 Task: Sort the products in the category "Plants" by best match.
Action: Mouse moved to (242, 126)
Screenshot: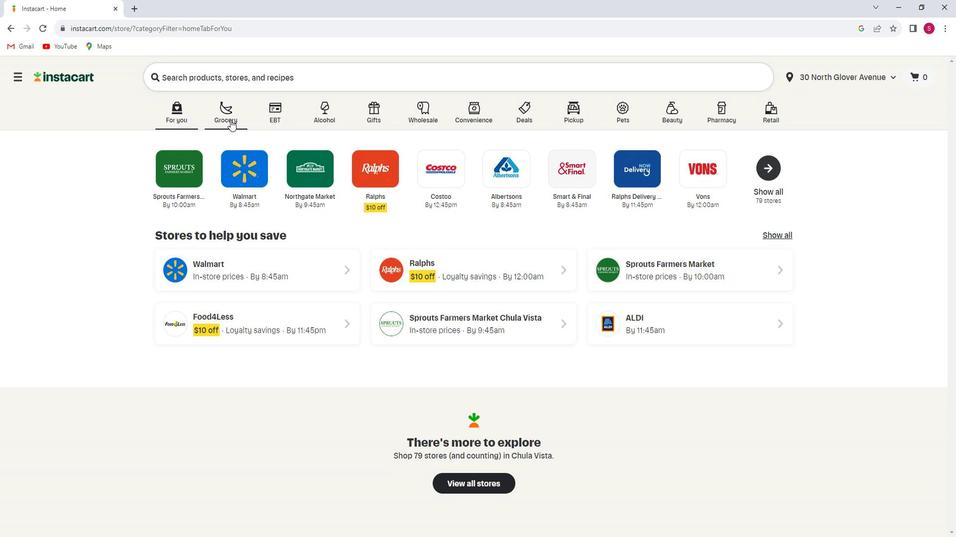 
Action: Mouse pressed left at (242, 126)
Screenshot: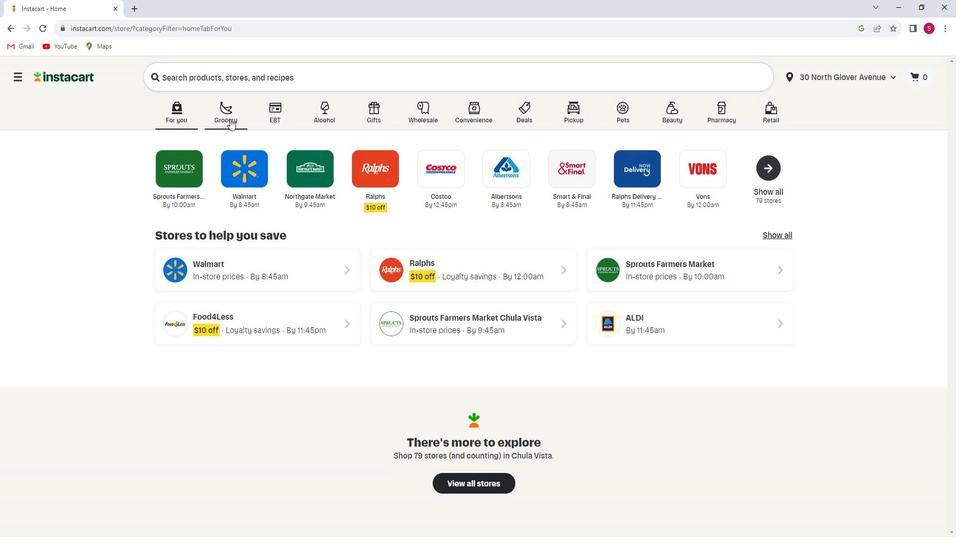 
Action: Mouse moved to (255, 305)
Screenshot: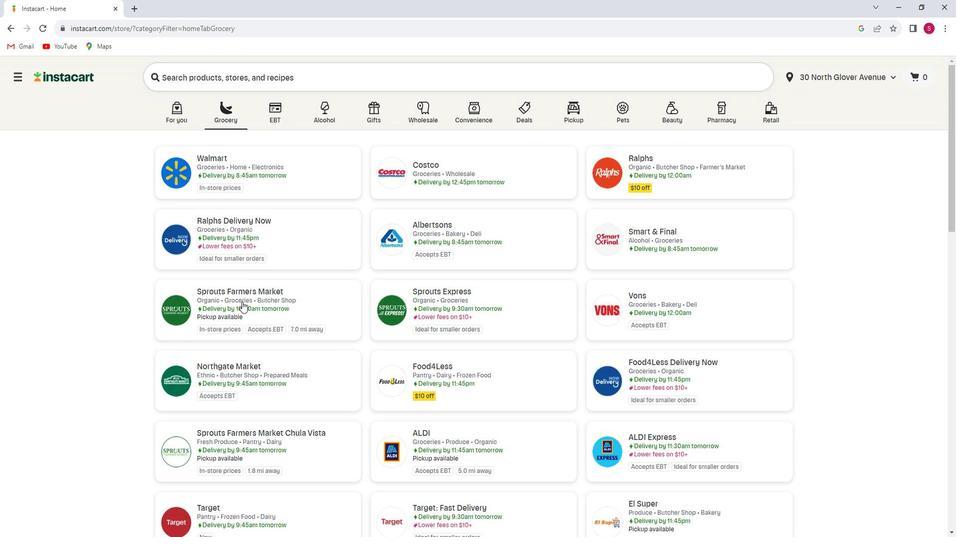 
Action: Mouse pressed left at (255, 305)
Screenshot: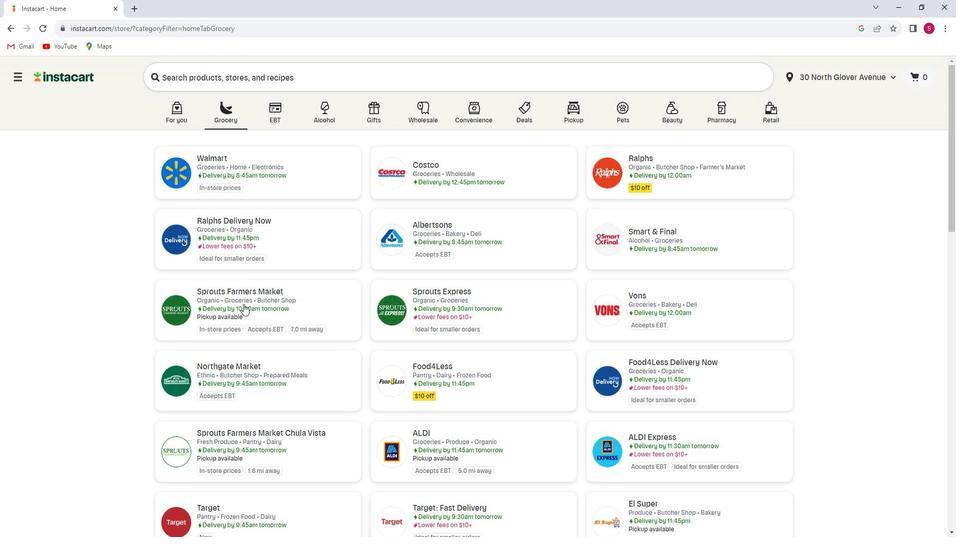 
Action: Mouse moved to (81, 352)
Screenshot: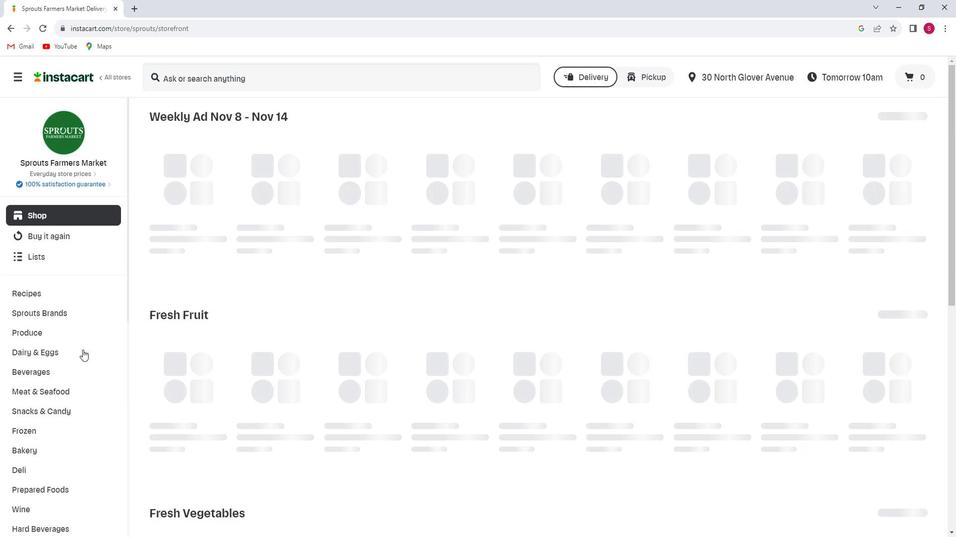 
Action: Mouse scrolled (81, 351) with delta (0, 0)
Screenshot: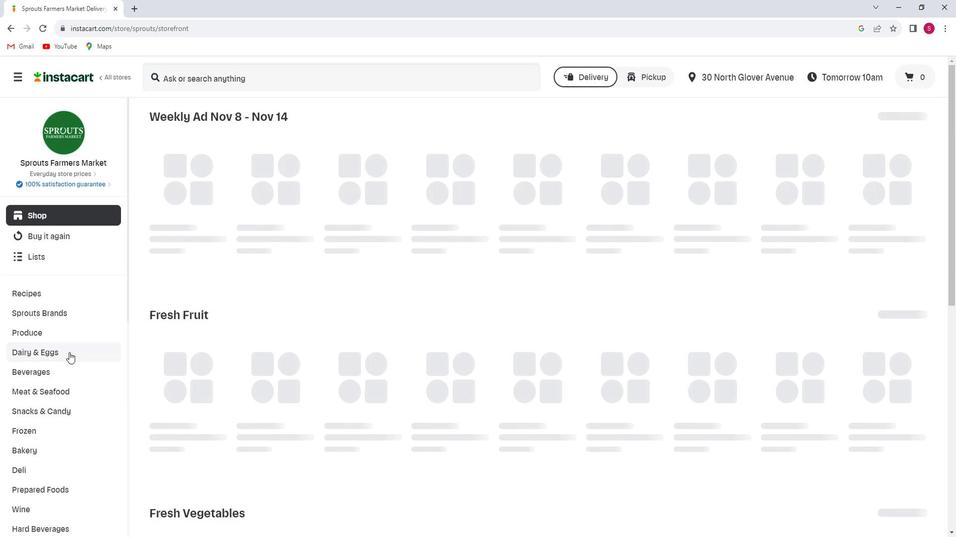 
Action: Mouse scrolled (81, 351) with delta (0, 0)
Screenshot: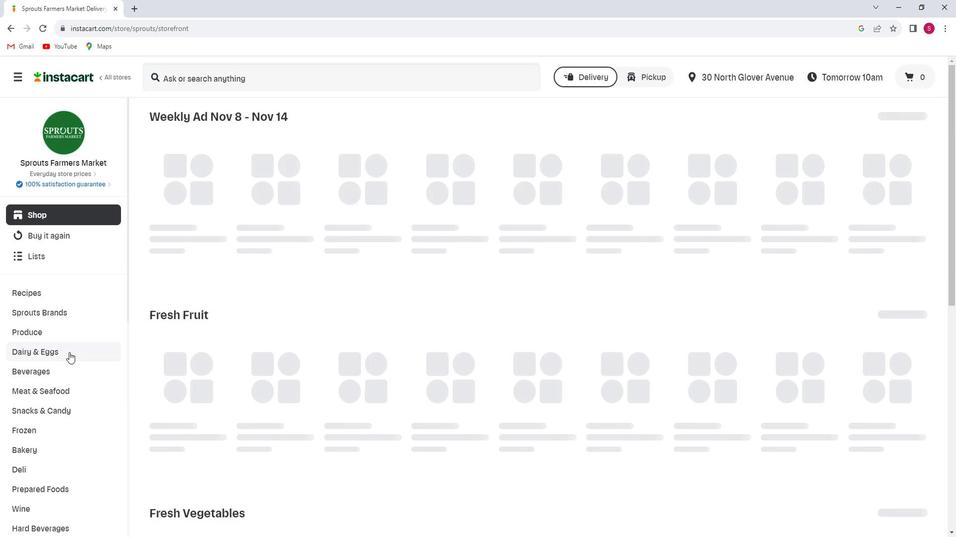 
Action: Mouse scrolled (81, 351) with delta (0, 0)
Screenshot: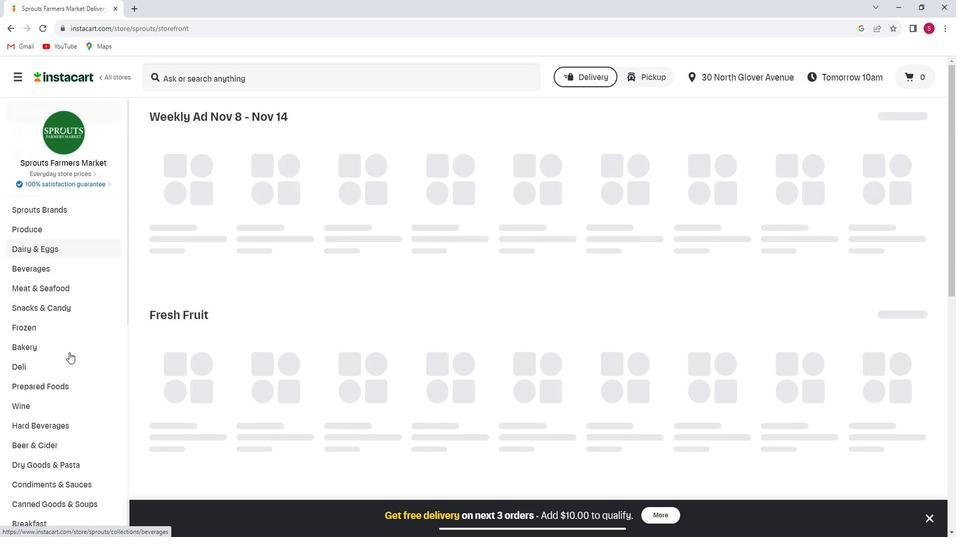 
Action: Mouse scrolled (81, 351) with delta (0, 0)
Screenshot: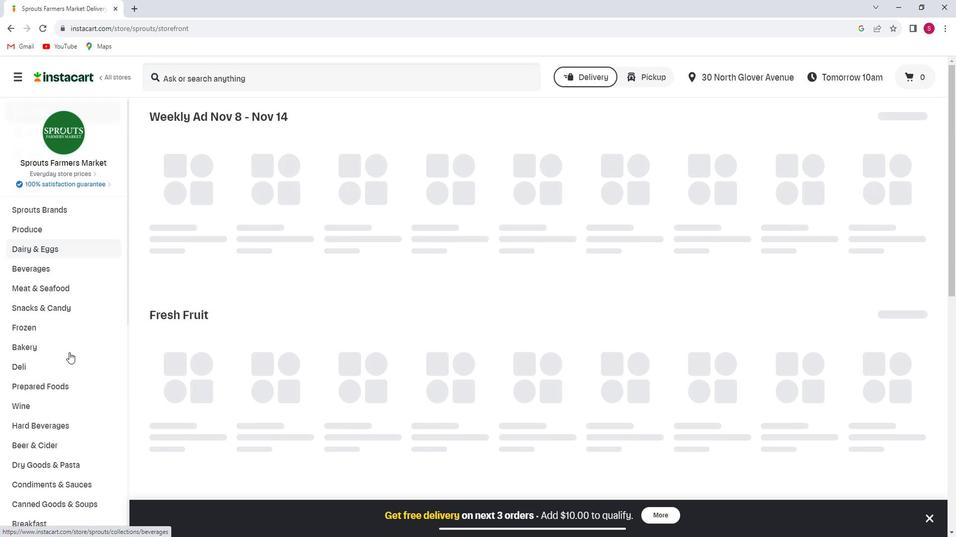 
Action: Mouse scrolled (81, 351) with delta (0, 0)
Screenshot: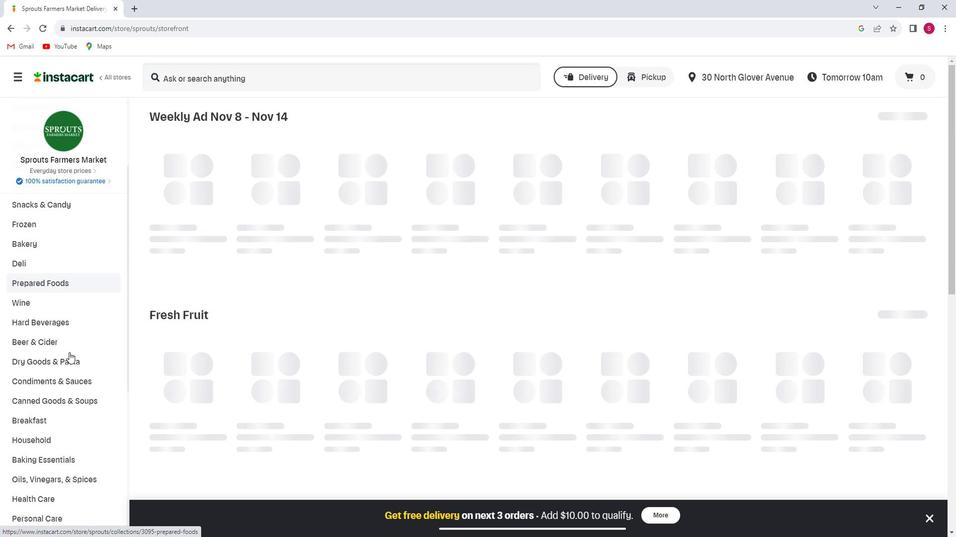 
Action: Mouse scrolled (81, 351) with delta (0, 0)
Screenshot: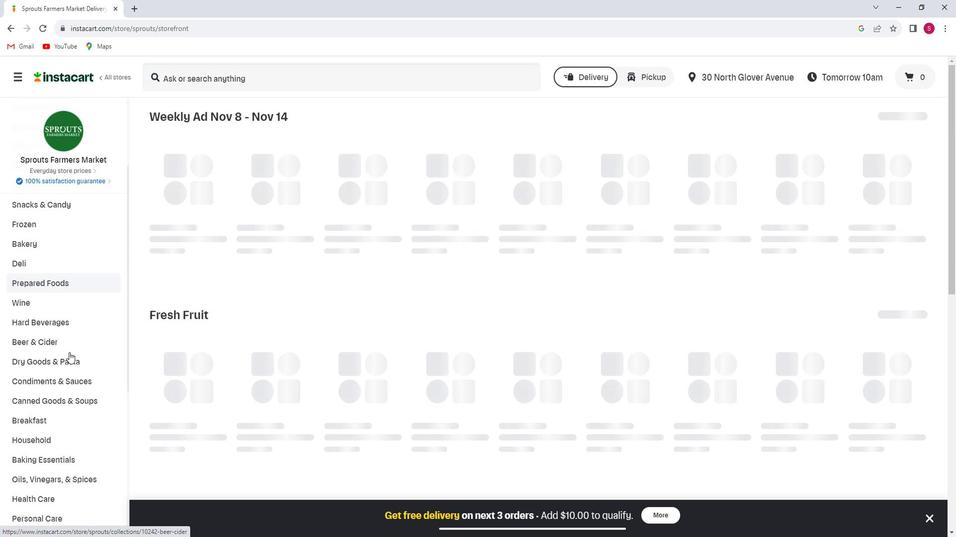 
Action: Mouse scrolled (81, 351) with delta (0, 0)
Screenshot: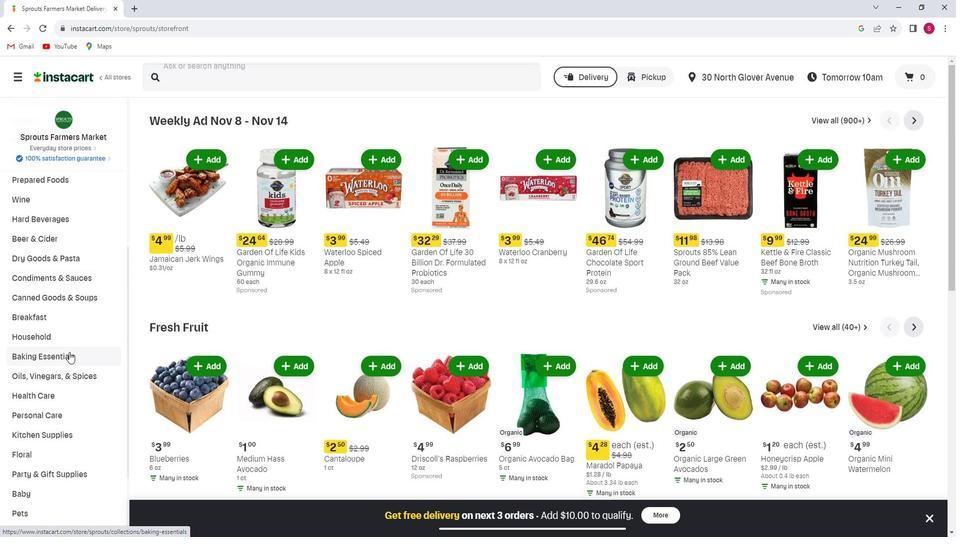 
Action: Mouse moved to (71, 383)
Screenshot: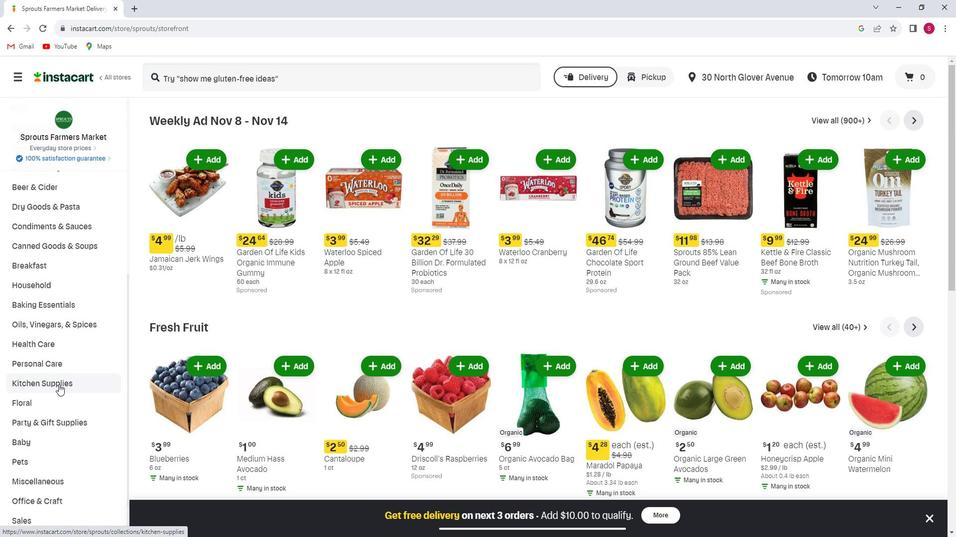 
Action: Mouse scrolled (71, 382) with delta (0, 0)
Screenshot: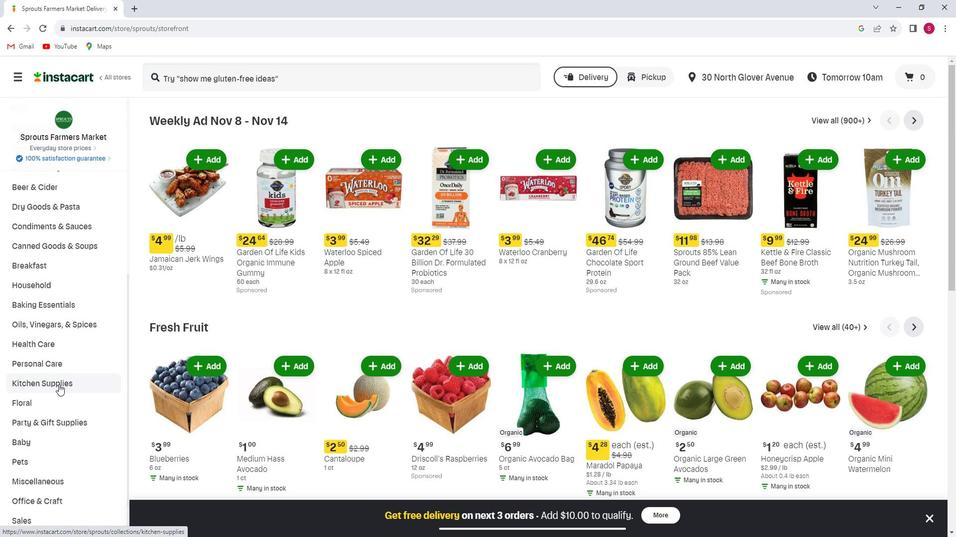
Action: Mouse moved to (79, 351)
Screenshot: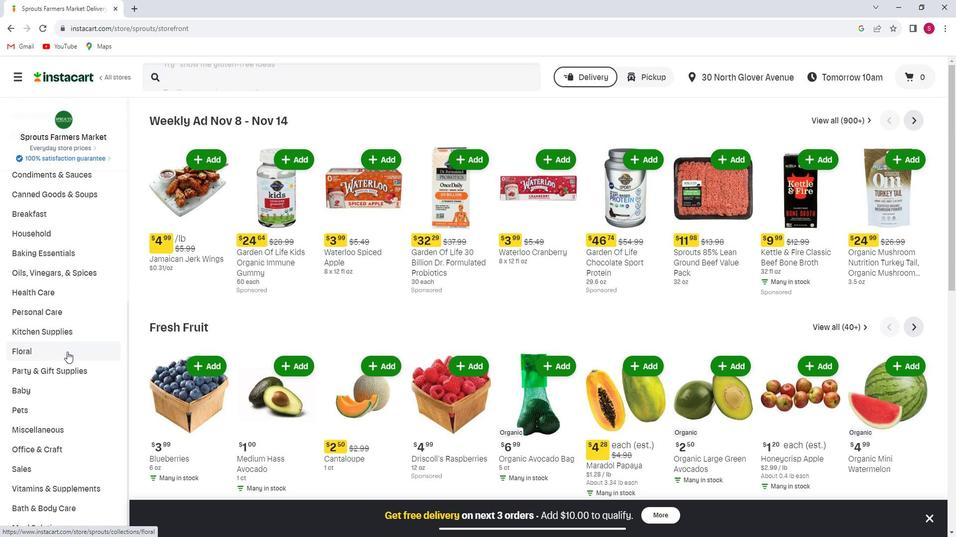 
Action: Mouse pressed left at (79, 351)
Screenshot: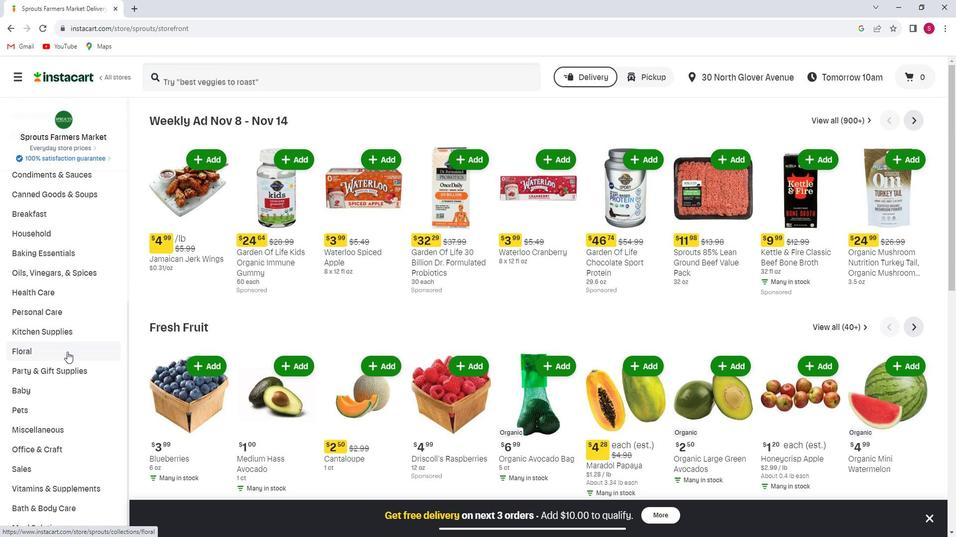 
Action: Mouse moved to (60, 384)
Screenshot: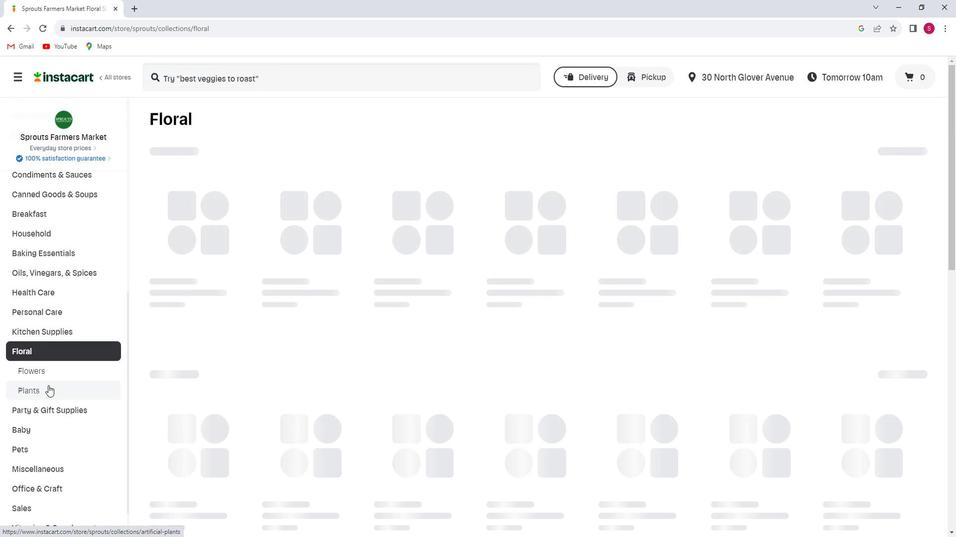 
Action: Mouse pressed left at (60, 384)
Screenshot: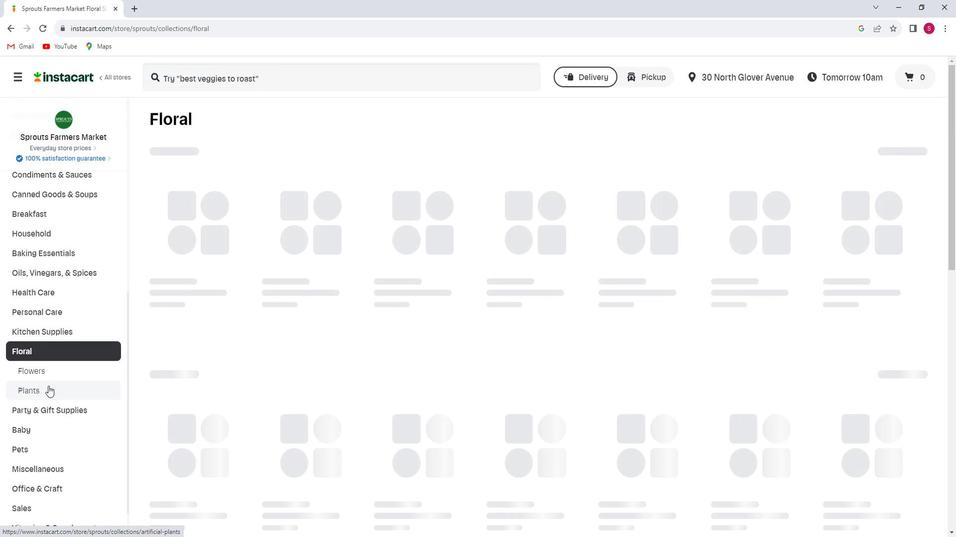 
Action: Mouse moved to (903, 161)
Screenshot: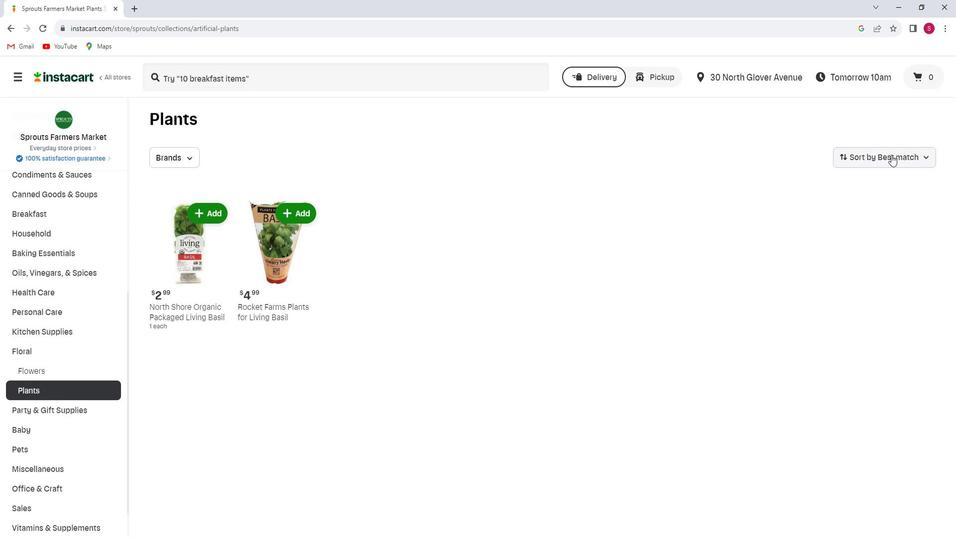 
Action: Mouse pressed left at (903, 161)
Screenshot: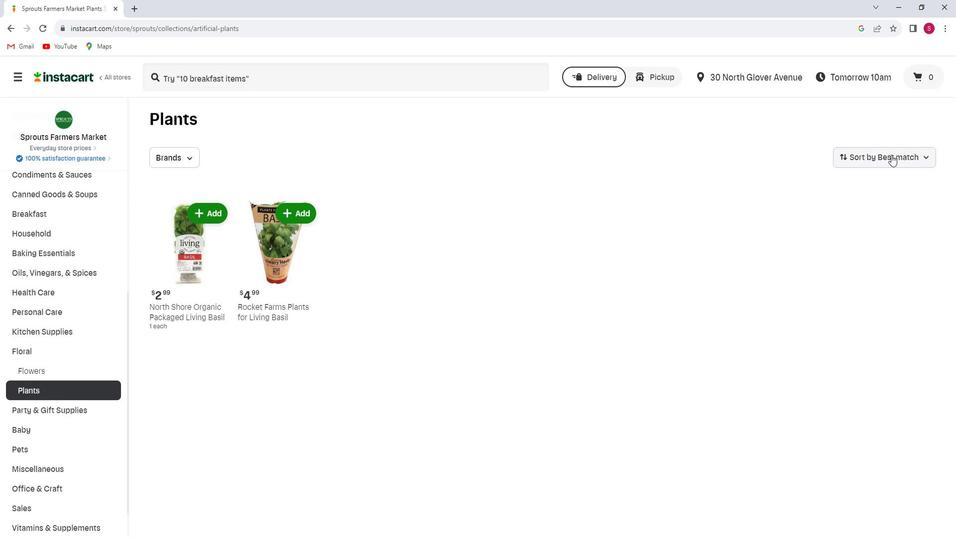 
Action: Mouse moved to (885, 194)
Screenshot: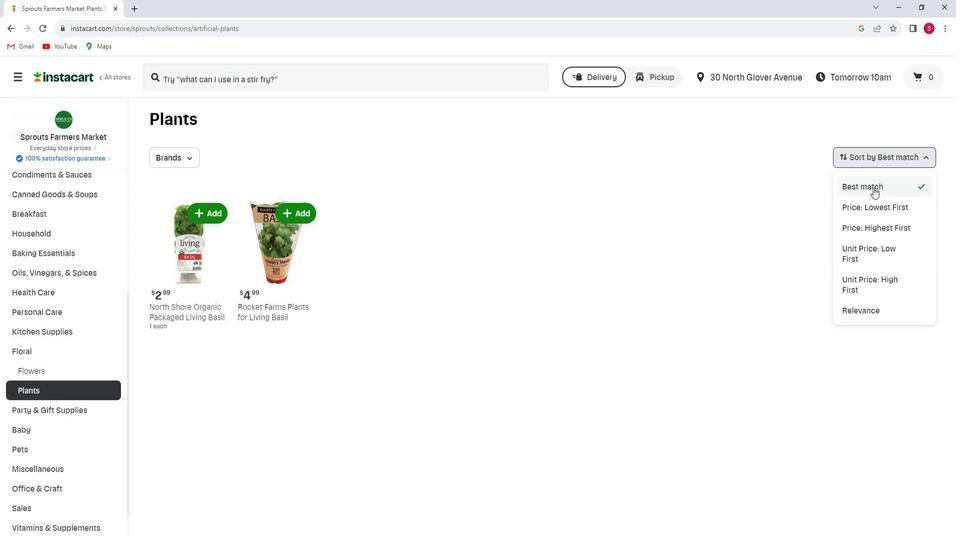 
Action: Mouse pressed left at (885, 194)
Screenshot: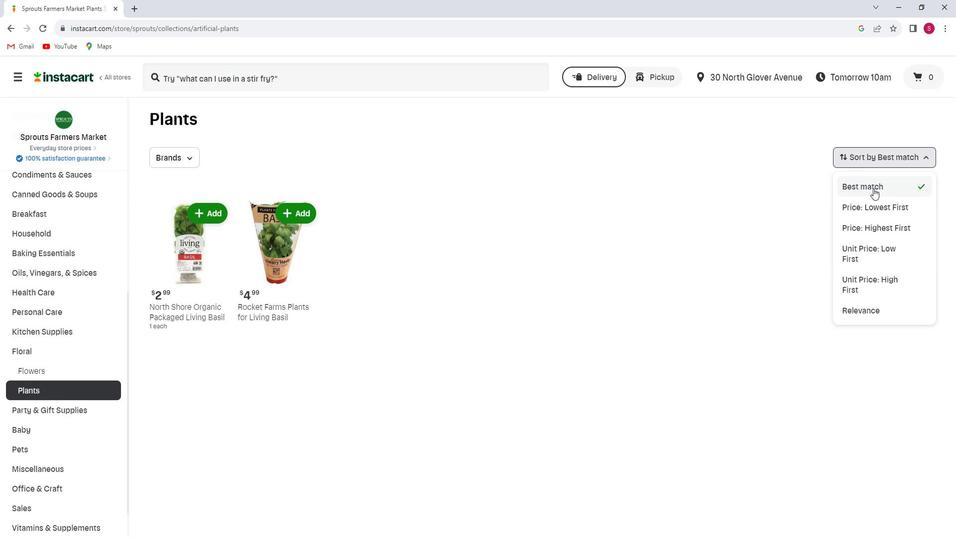 
Action: Mouse moved to (858, 205)
Screenshot: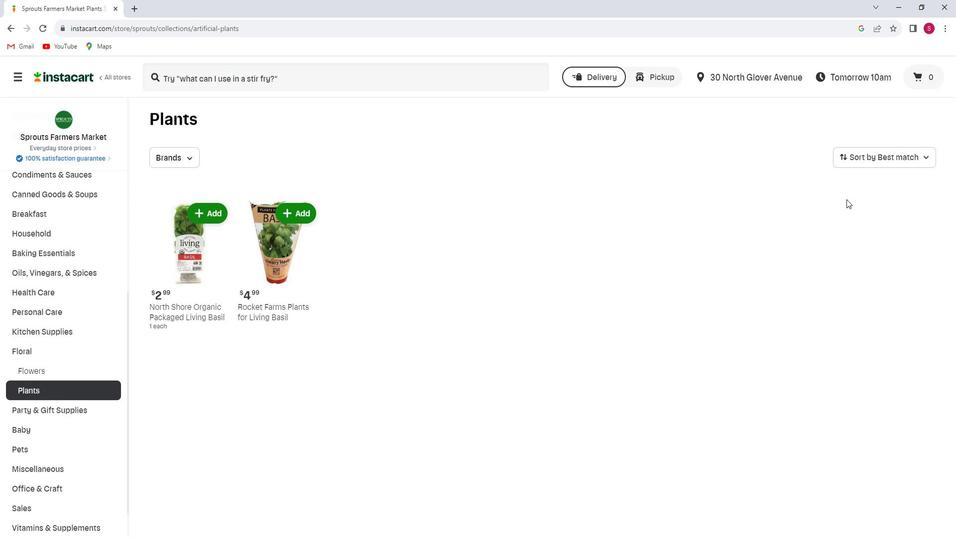 
